 Task: Show info in the console.
Action: Mouse moved to (1013, 25)
Screenshot: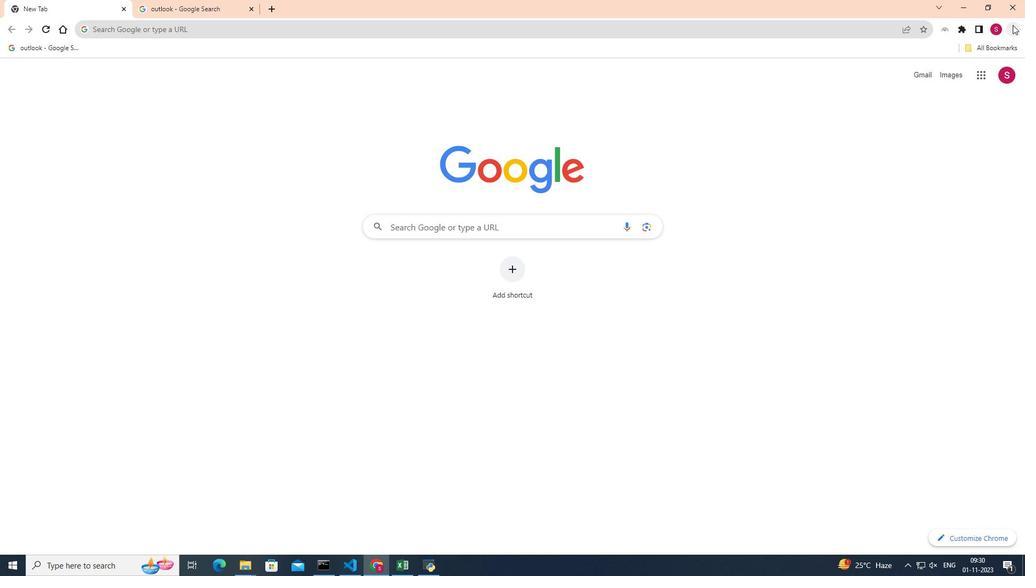 
Action: Mouse pressed left at (1013, 25)
Screenshot: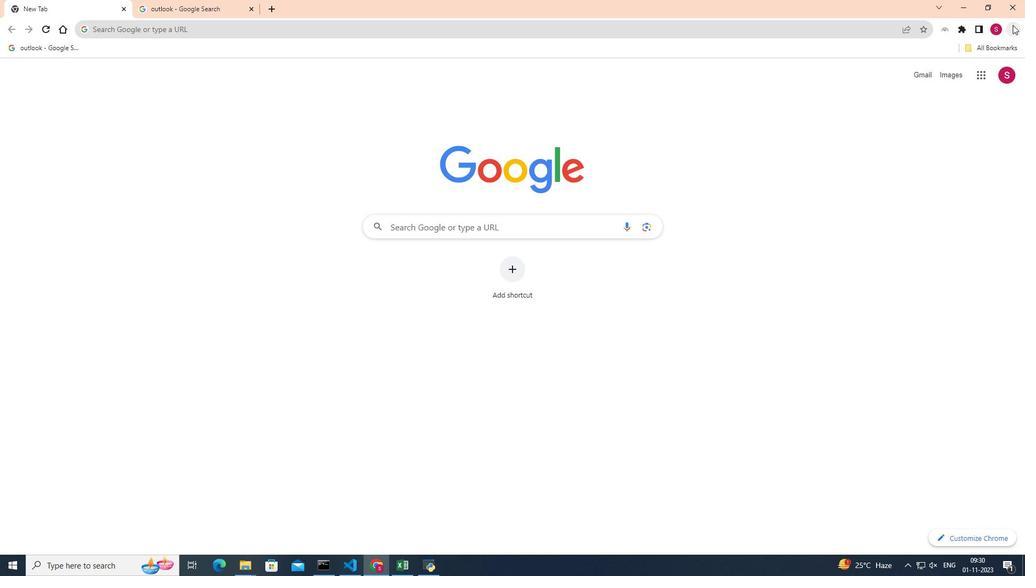 
Action: Mouse moved to (883, 197)
Screenshot: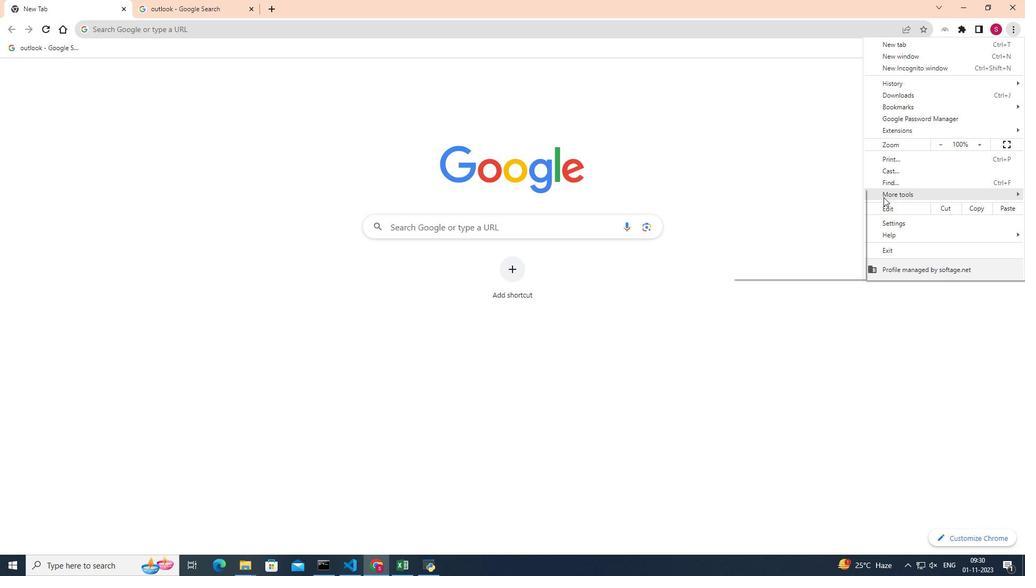 
Action: Mouse pressed left at (883, 197)
Screenshot: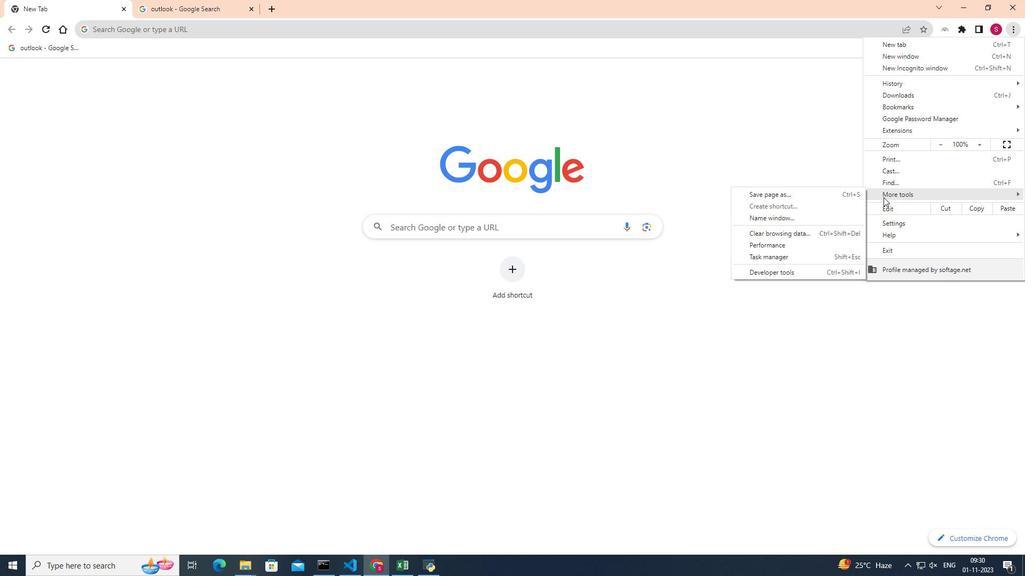 
Action: Mouse moved to (796, 275)
Screenshot: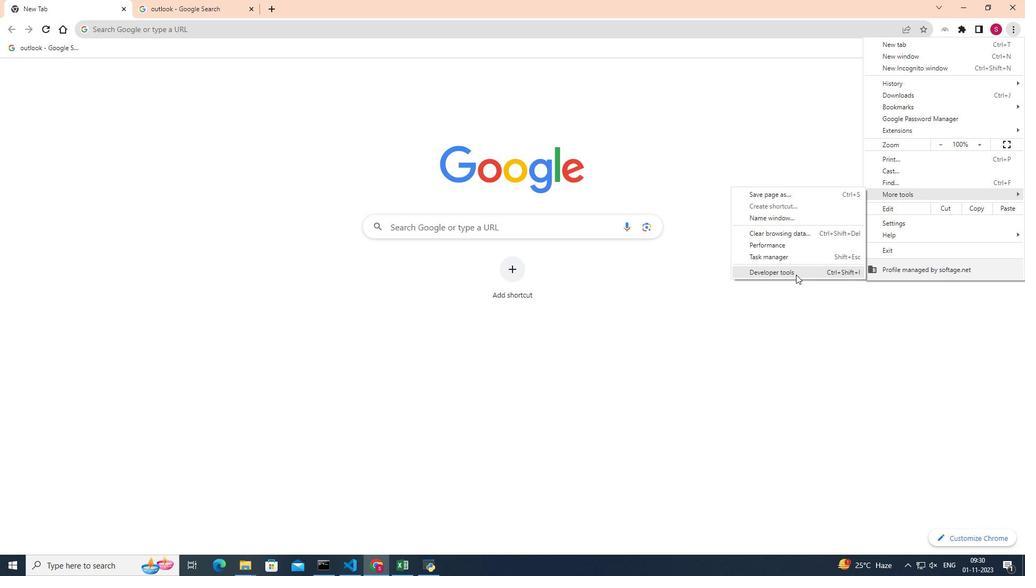 
Action: Mouse pressed left at (796, 275)
Screenshot: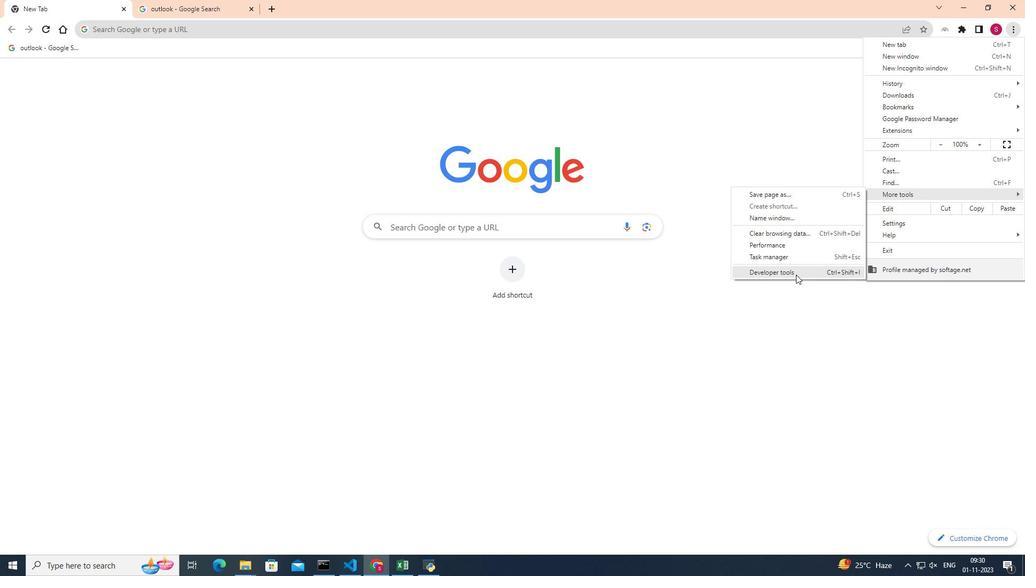 
Action: Mouse moved to (987, 77)
Screenshot: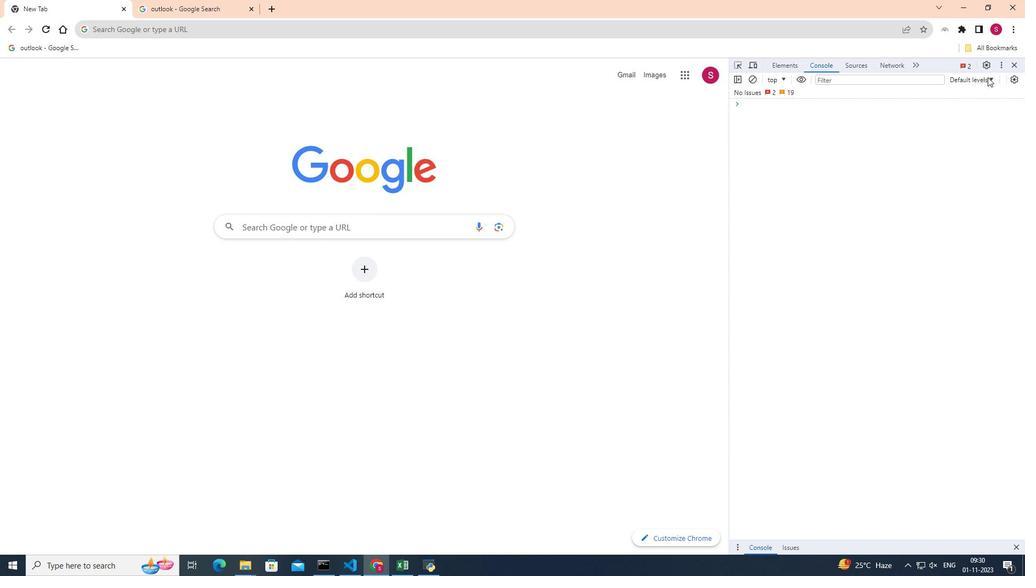 
Action: Mouse pressed left at (987, 77)
Screenshot: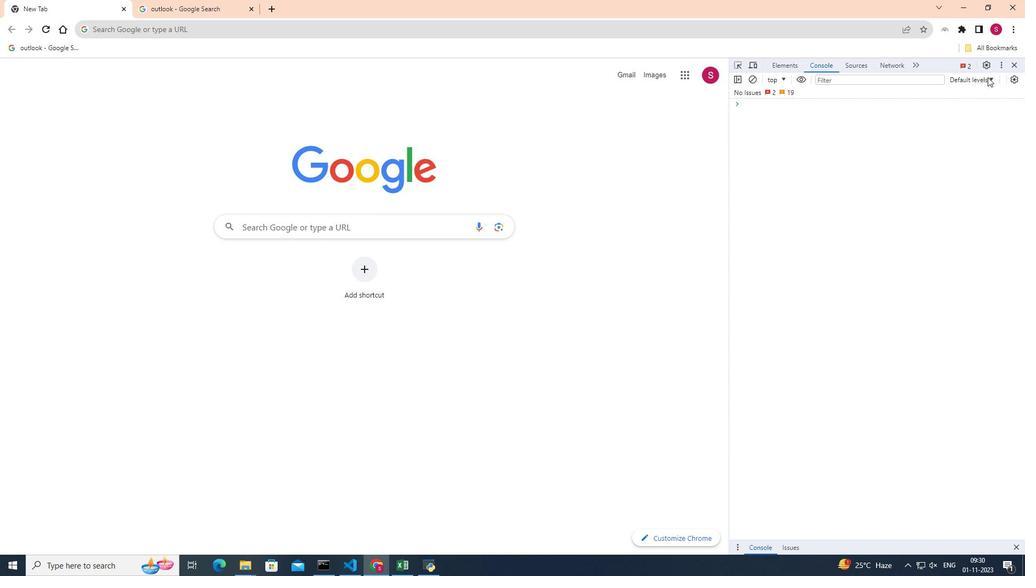 
Action: Mouse moved to (959, 124)
Screenshot: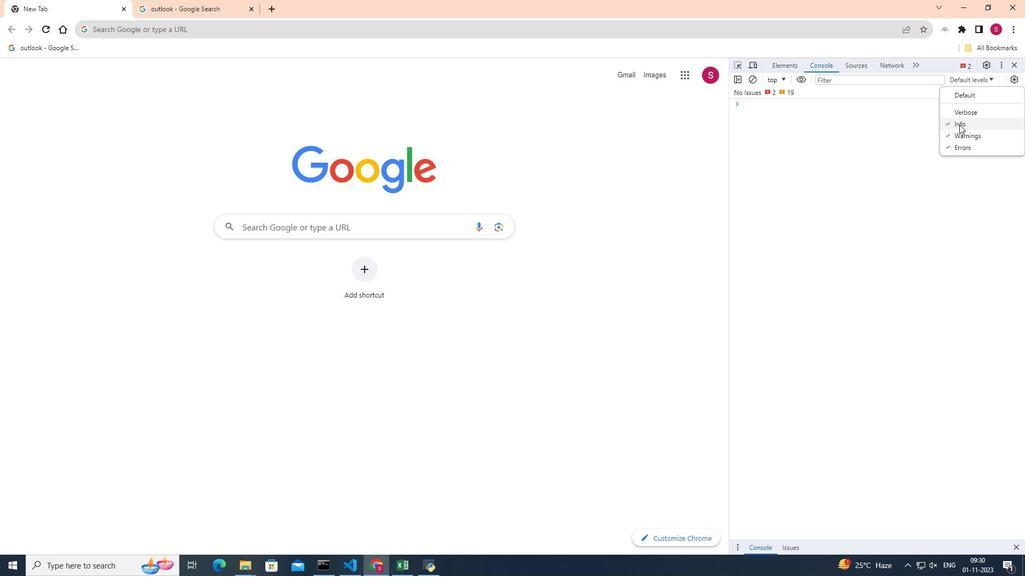 
Action: Mouse pressed left at (959, 124)
Screenshot: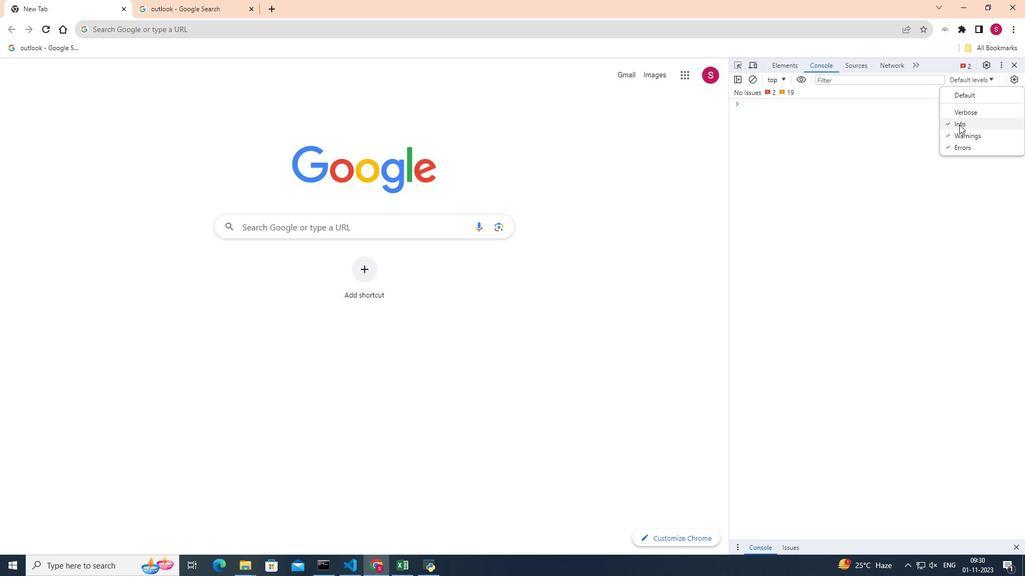 
